 Task: Use Booming Reverse 02 Effect in this video Movie B.mp4
Action: Mouse moved to (308, 169)
Screenshot: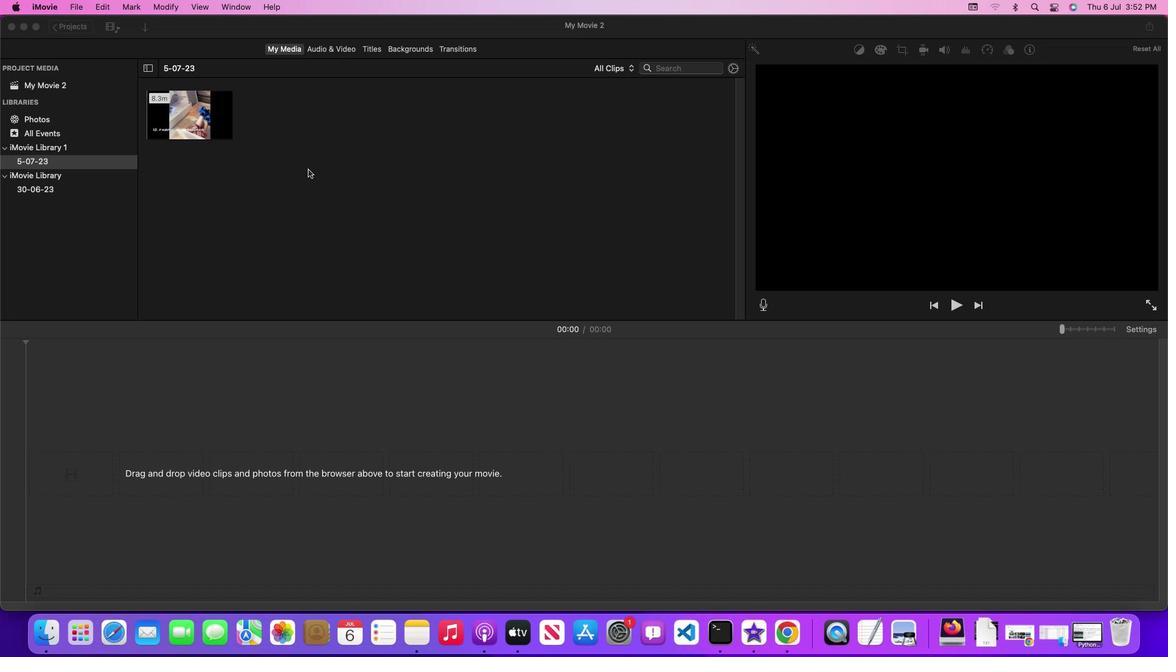 
Action: Mouse pressed left at (308, 169)
Screenshot: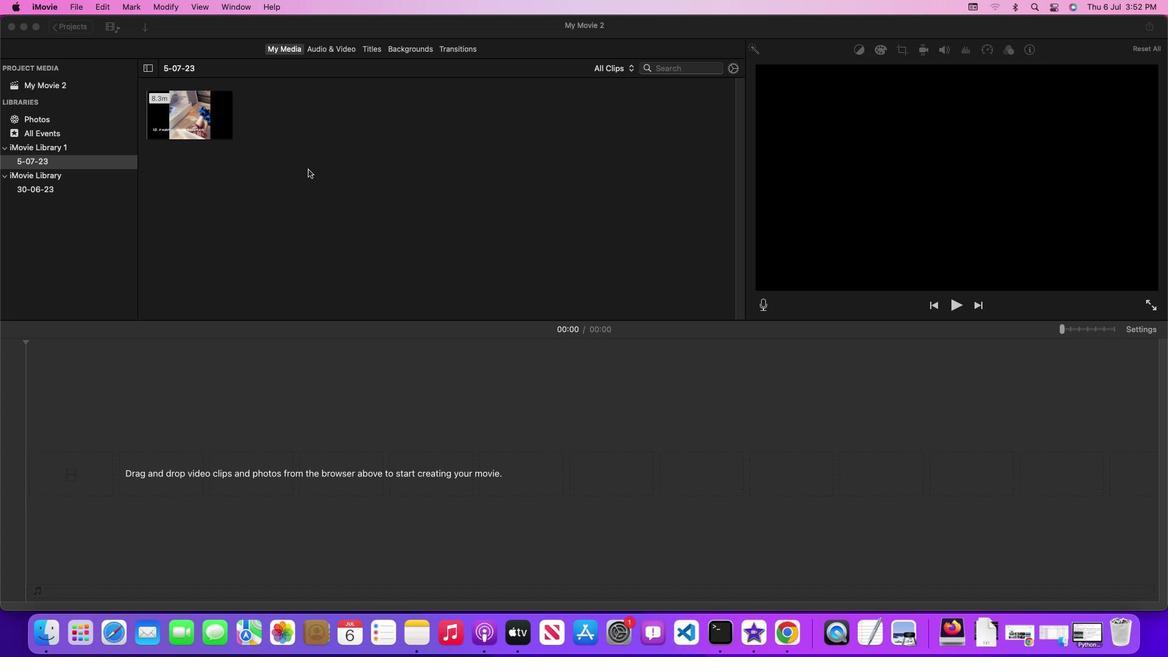 
Action: Mouse pressed left at (308, 169)
Screenshot: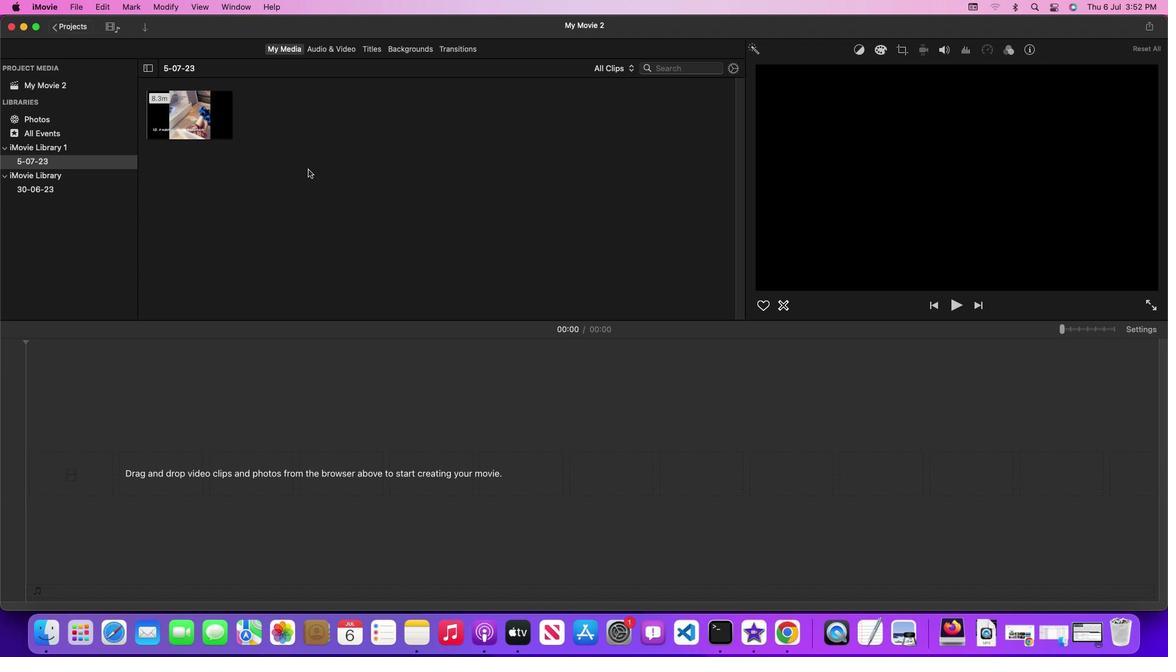 
Action: Mouse moved to (174, 122)
Screenshot: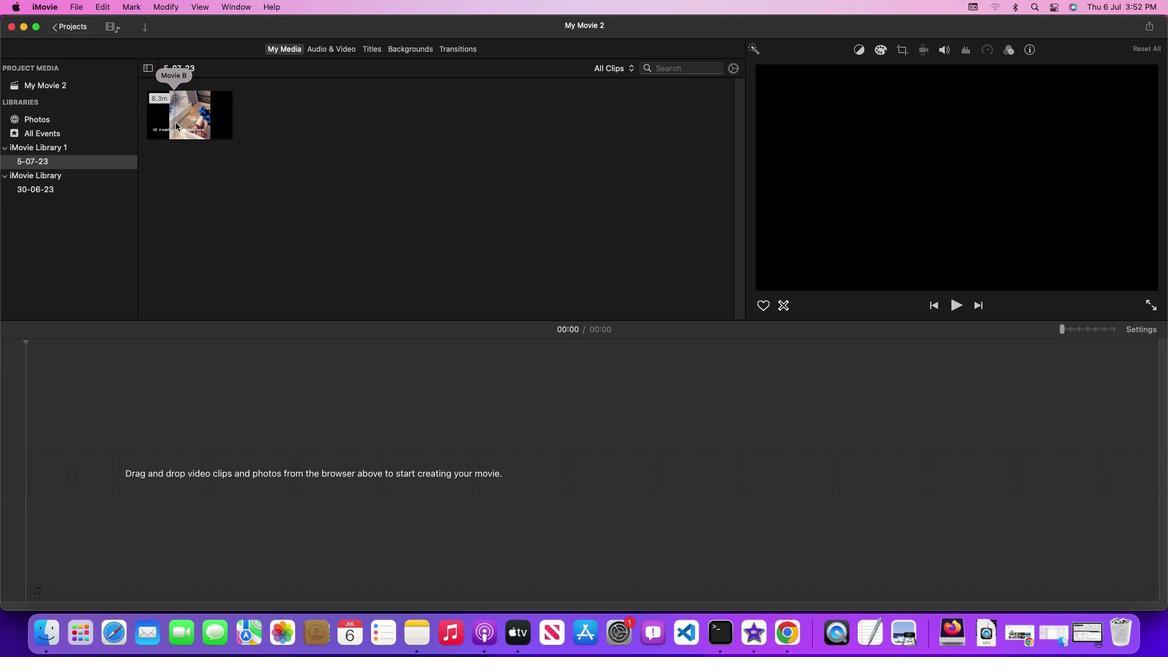 
Action: Mouse pressed left at (174, 122)
Screenshot: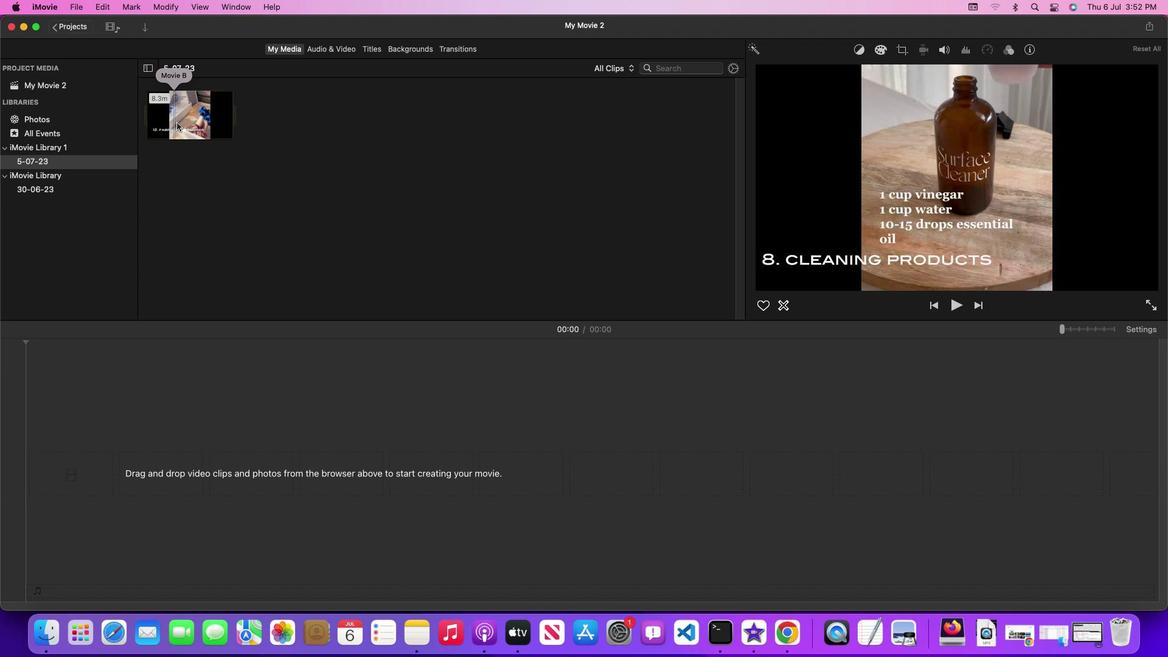 
Action: Mouse moved to (176, 122)
Screenshot: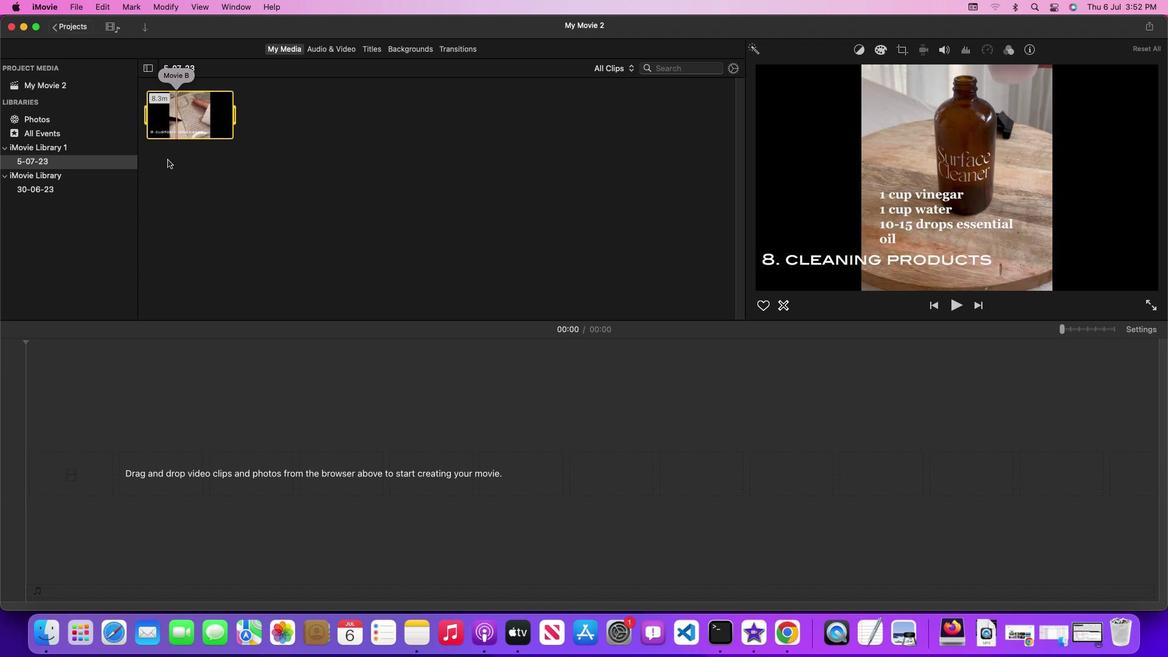 
Action: Mouse pressed left at (176, 122)
Screenshot: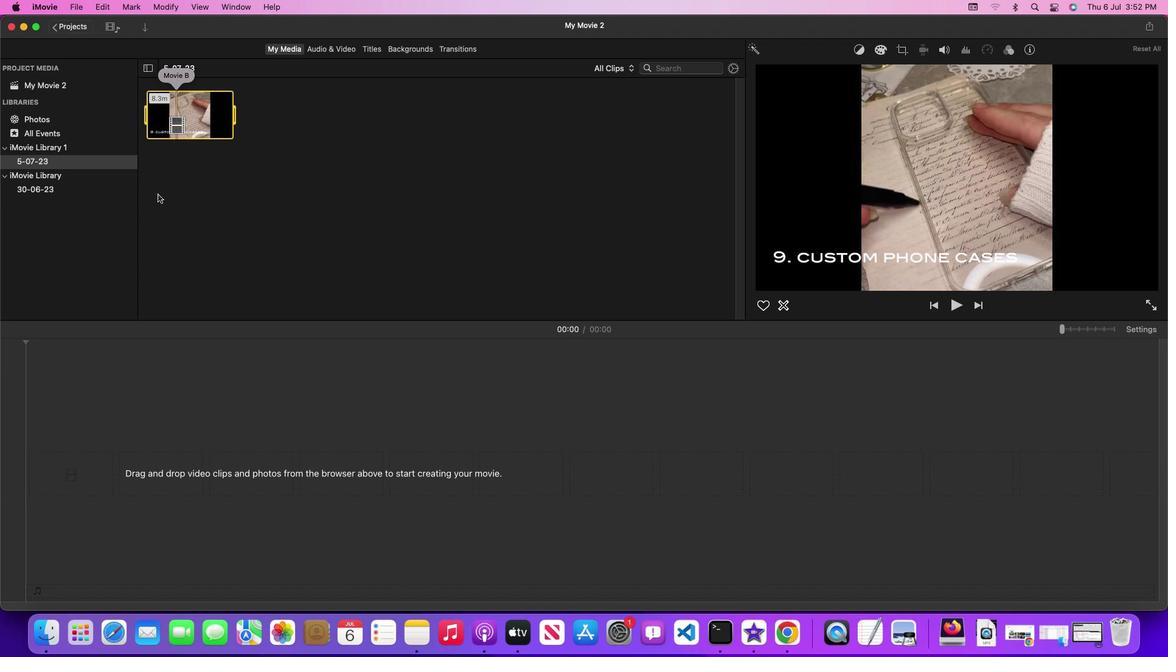 
Action: Mouse moved to (334, 48)
Screenshot: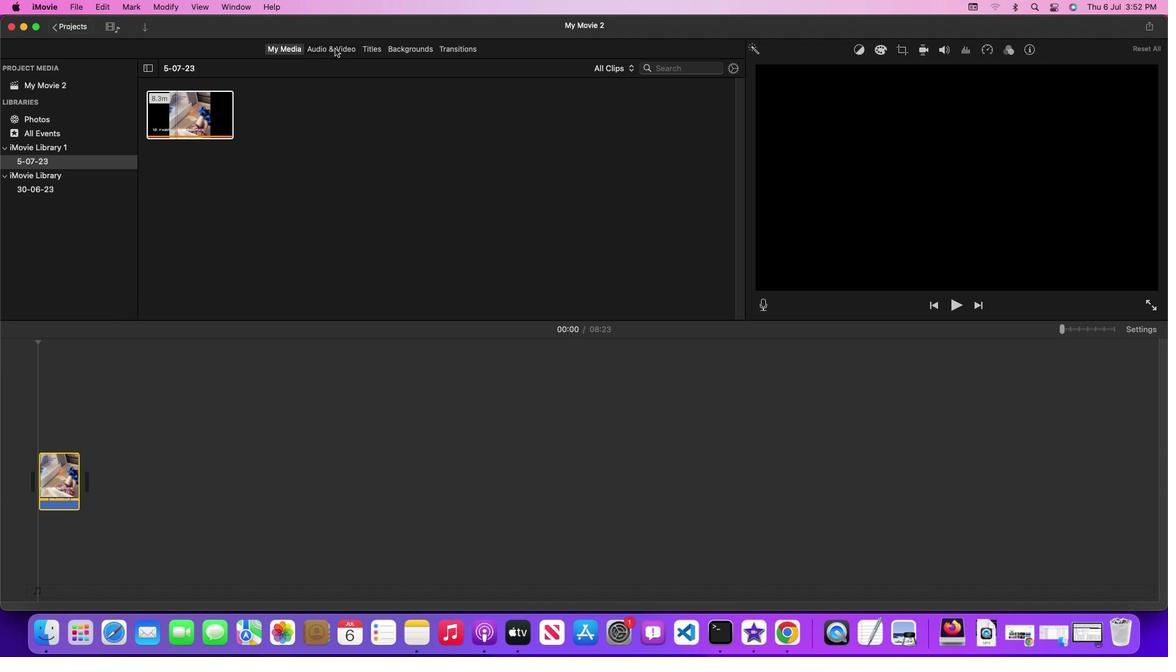 
Action: Mouse pressed left at (334, 48)
Screenshot: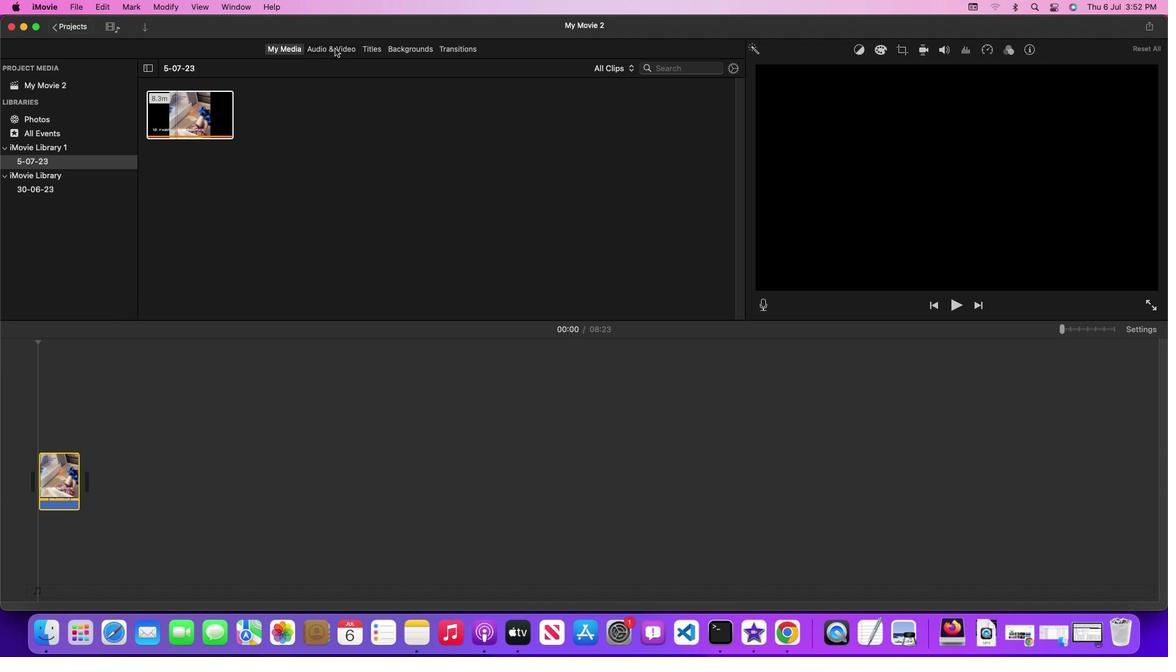 
Action: Mouse moved to (739, 161)
Screenshot: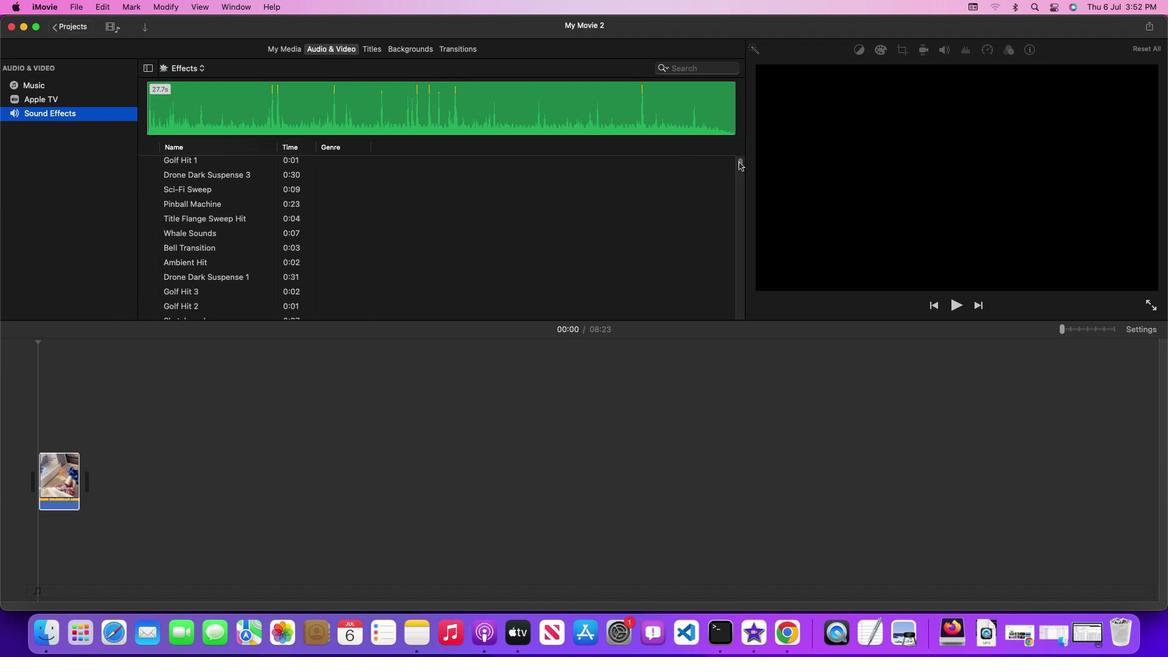 
Action: Mouse pressed left at (739, 161)
Screenshot: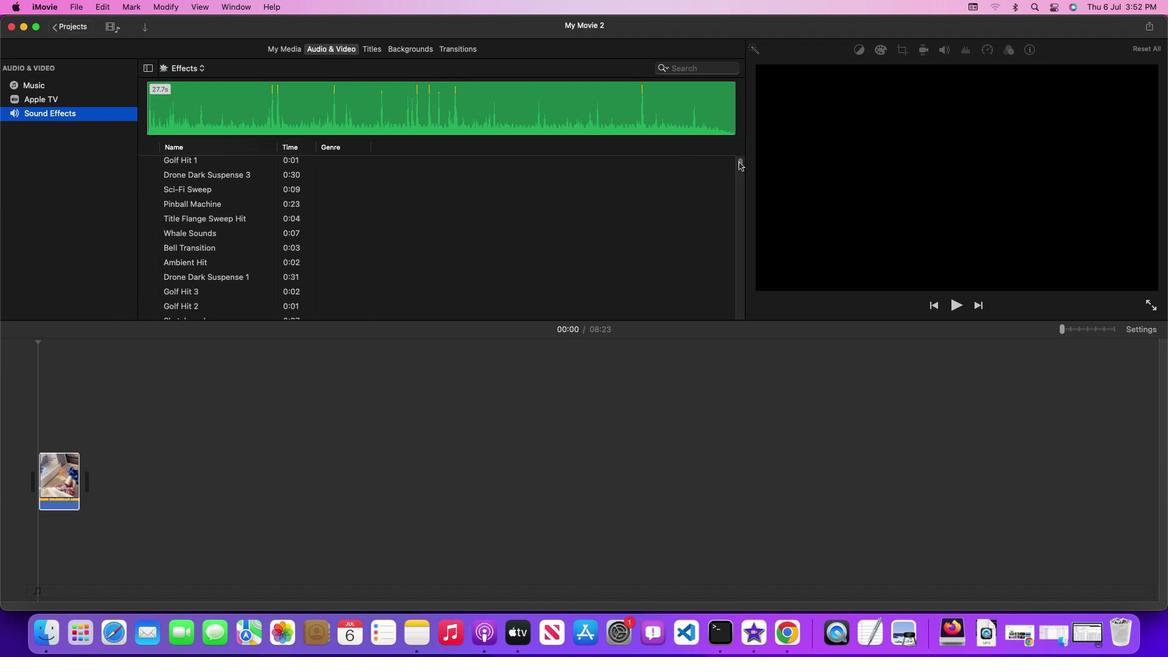 
Action: Mouse moved to (658, 273)
Screenshot: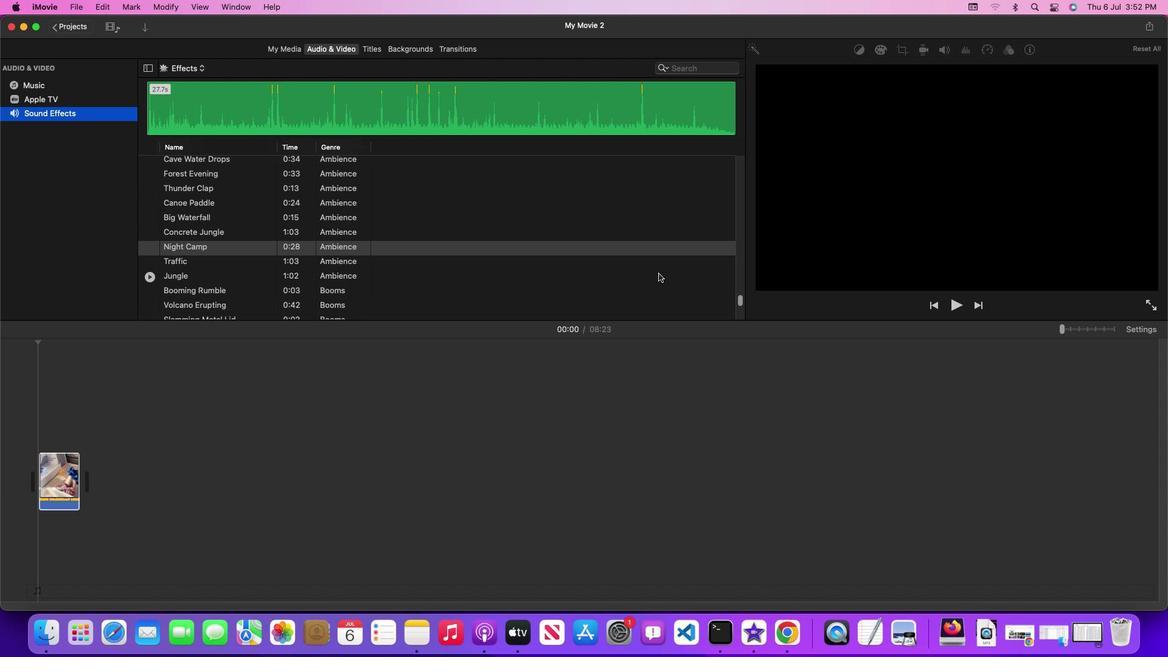
Action: Mouse scrolled (658, 273) with delta (0, 0)
Screenshot: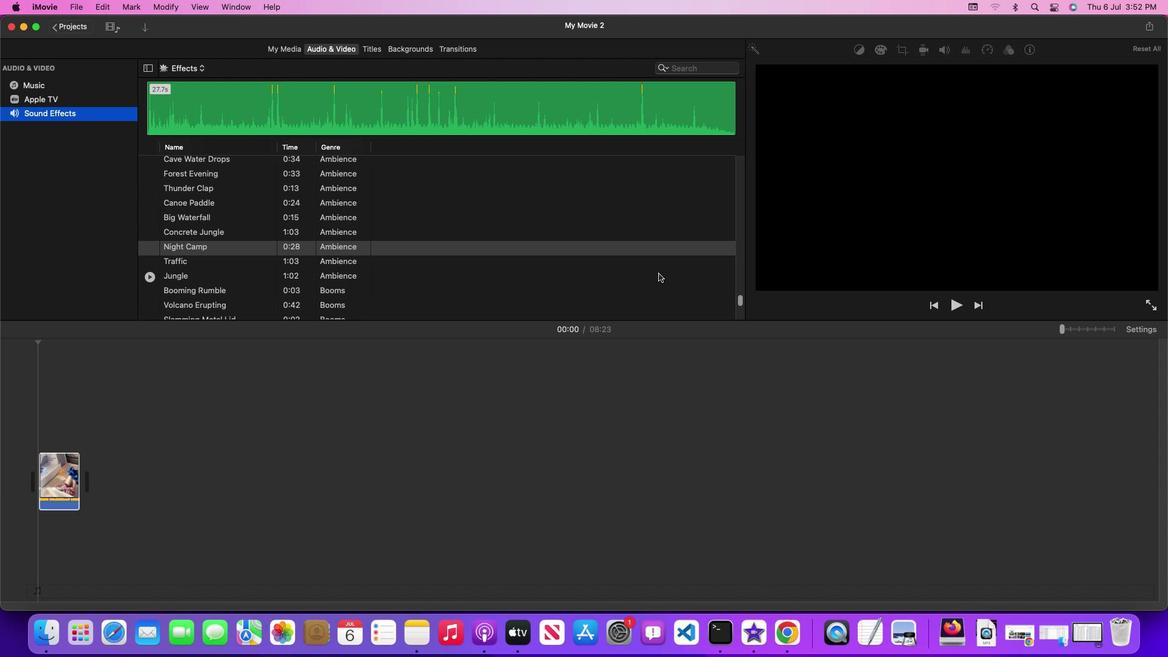 
Action: Mouse scrolled (658, 273) with delta (0, 0)
Screenshot: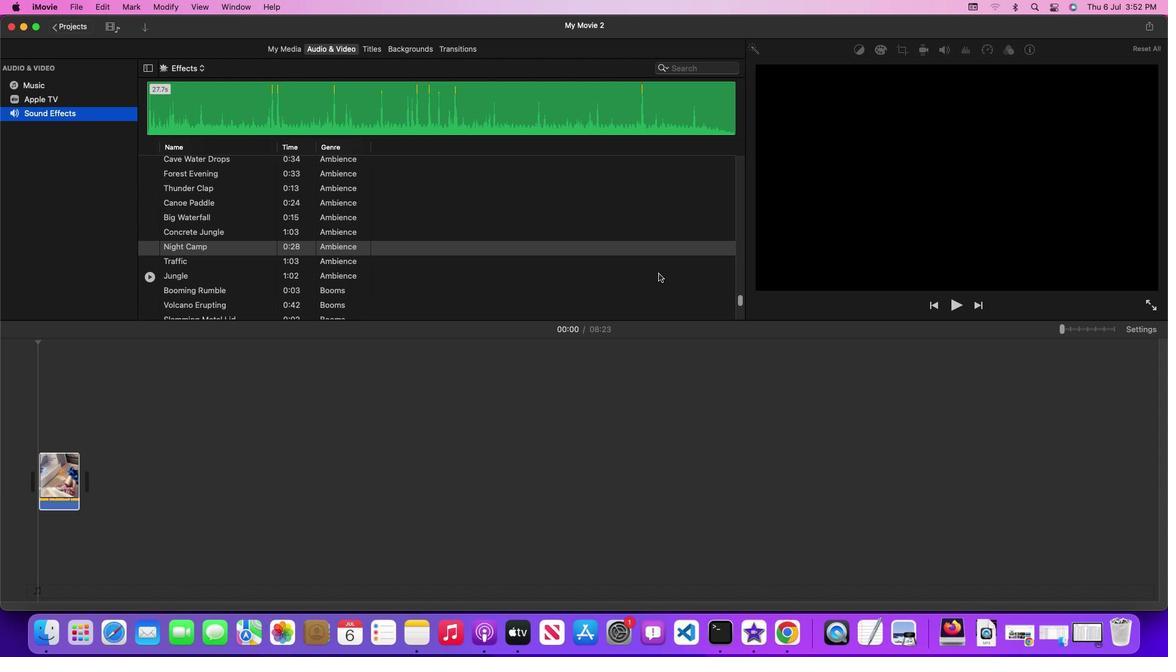
Action: Mouse scrolled (658, 273) with delta (0, 0)
Screenshot: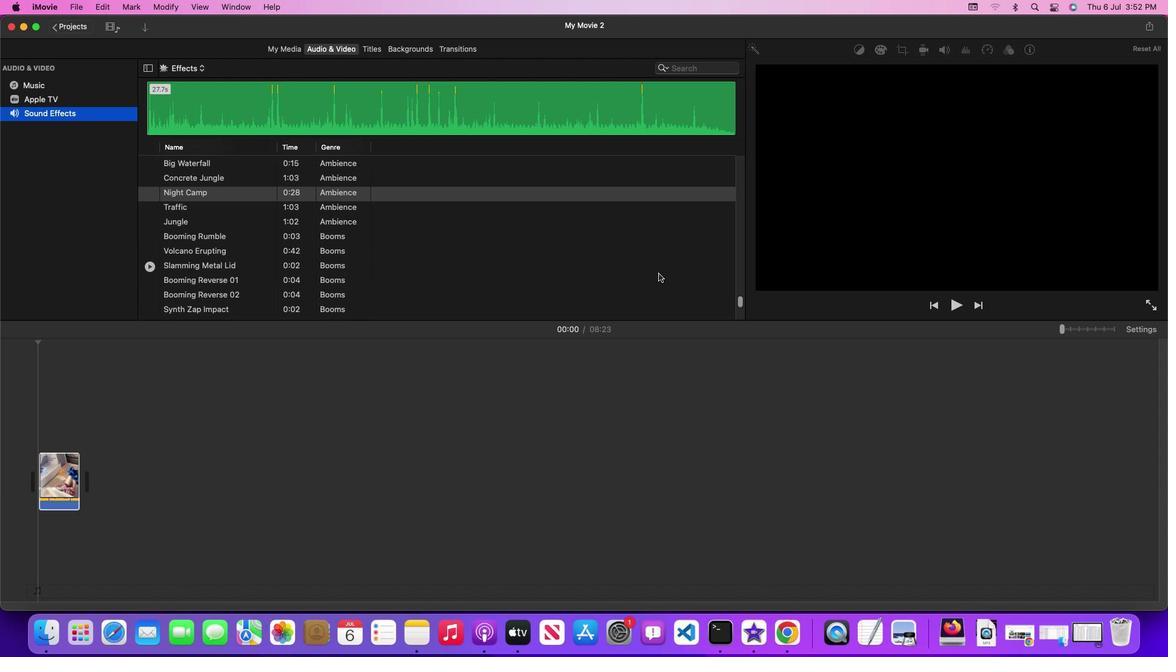 
Action: Mouse scrolled (658, 273) with delta (0, 0)
Screenshot: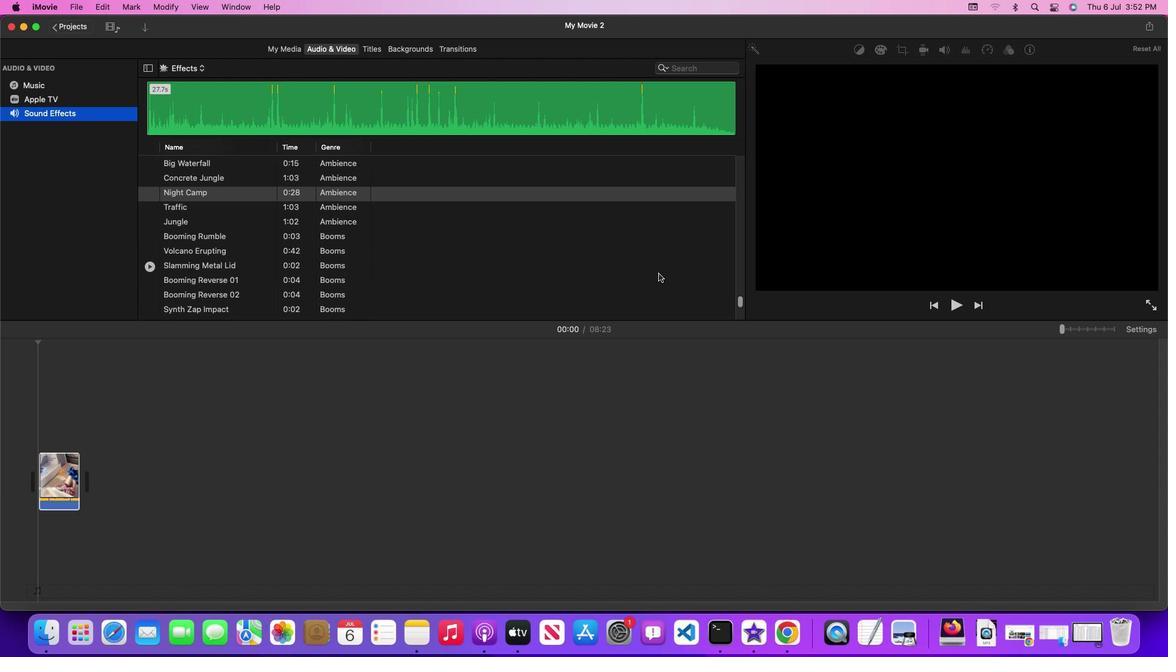 
Action: Mouse scrolled (658, 273) with delta (0, -1)
Screenshot: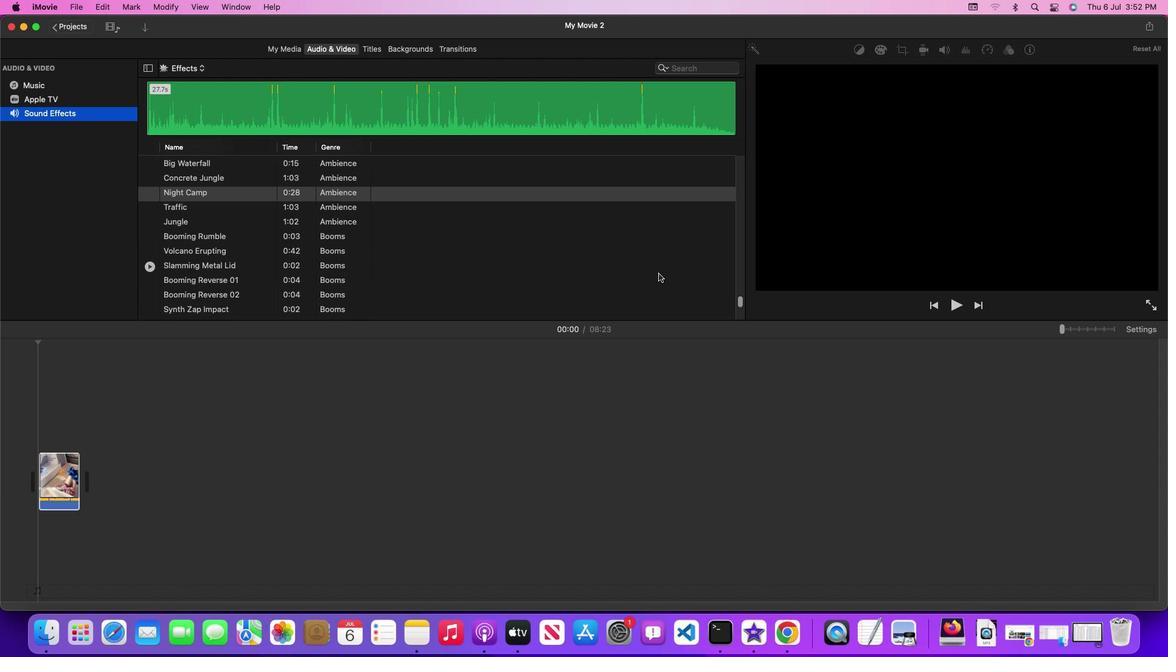 
Action: Mouse scrolled (658, 273) with delta (0, 0)
Screenshot: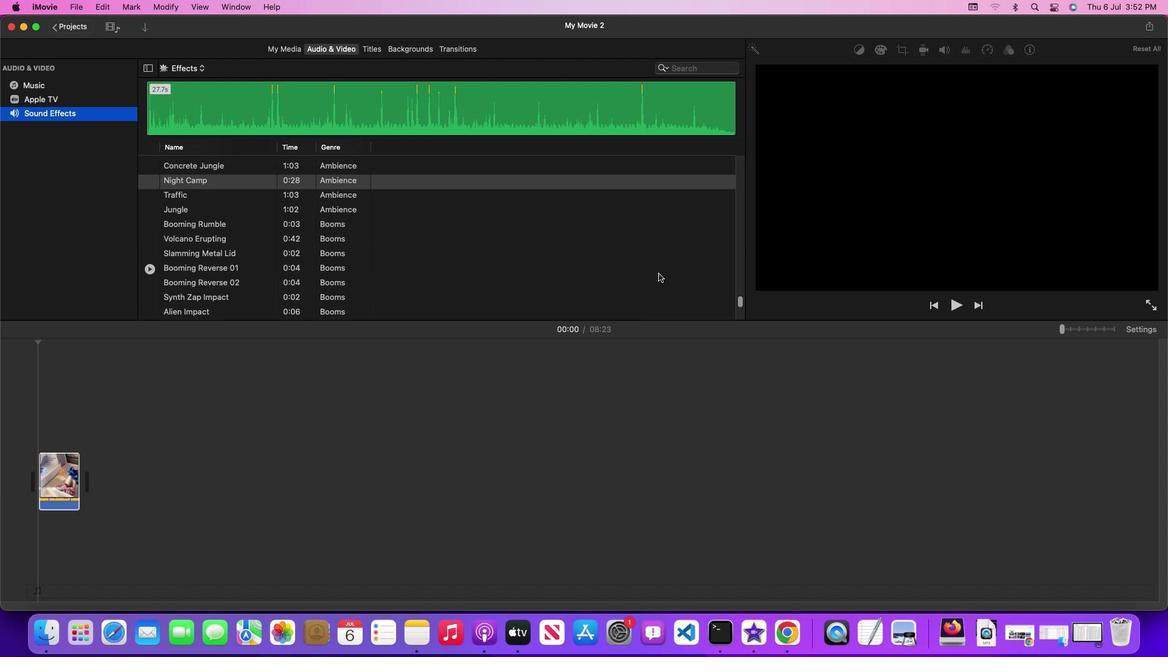
Action: Mouse scrolled (658, 273) with delta (0, 0)
Screenshot: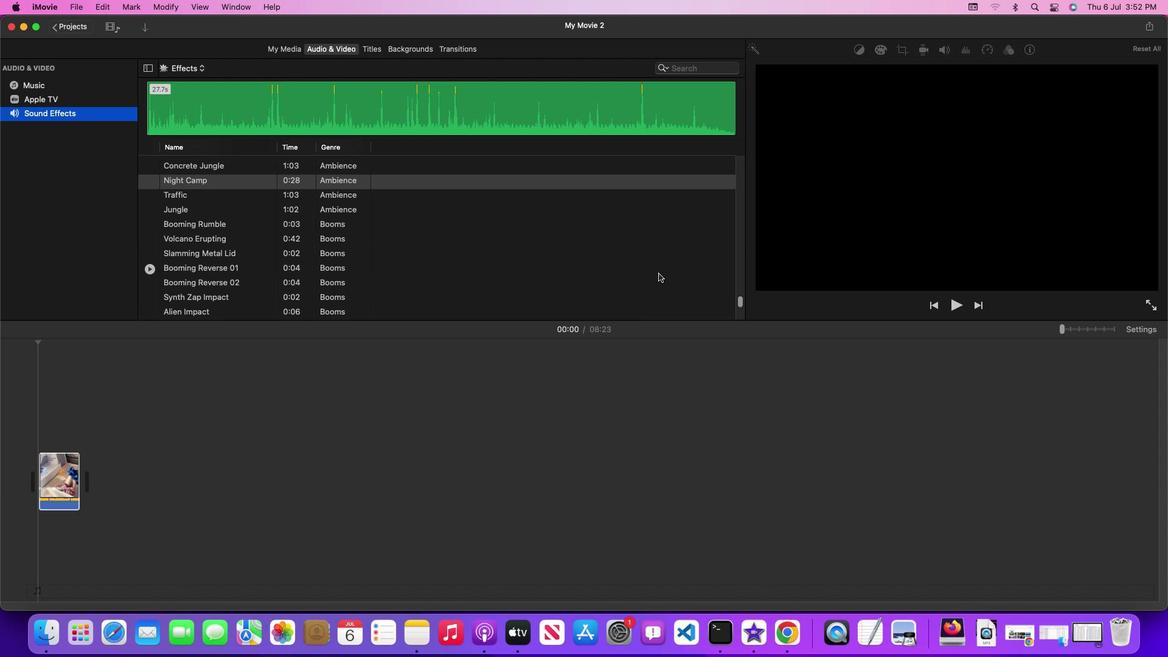 
Action: Mouse moved to (456, 284)
Screenshot: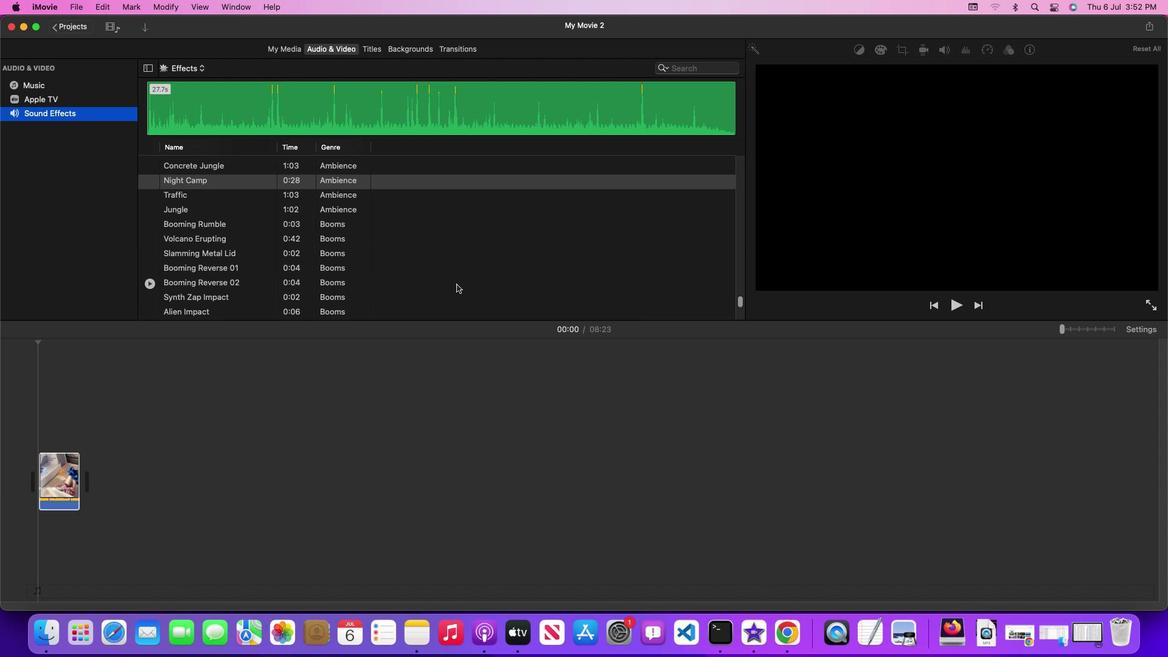 
Action: Mouse pressed left at (456, 284)
Screenshot: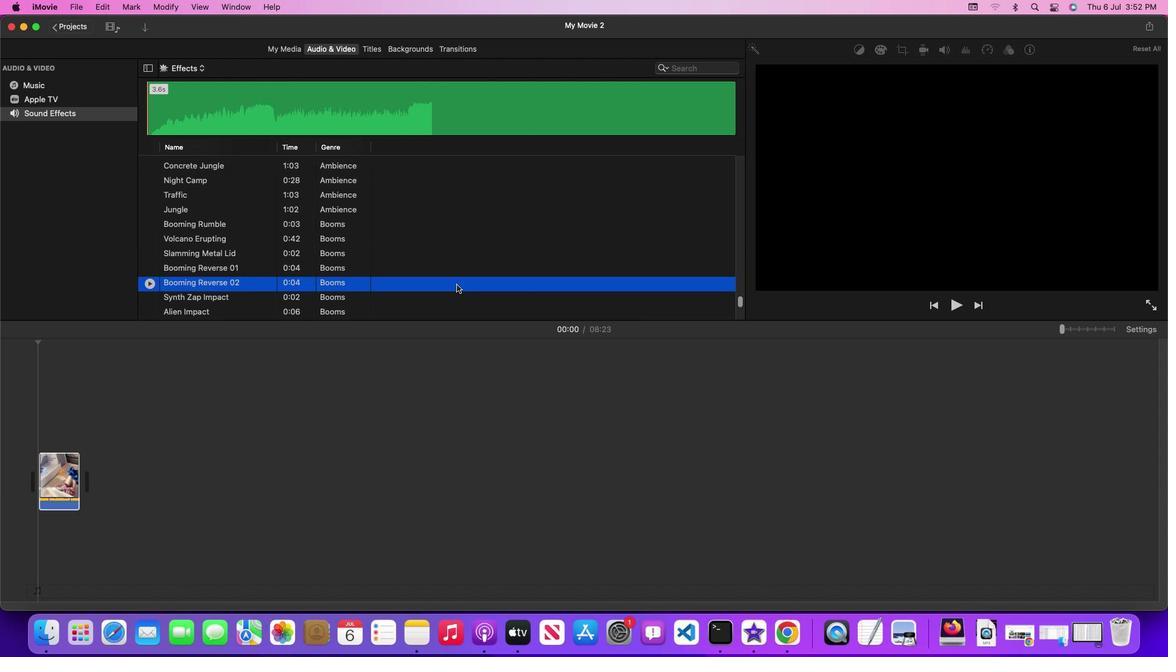 
Action: Mouse moved to (460, 284)
Screenshot: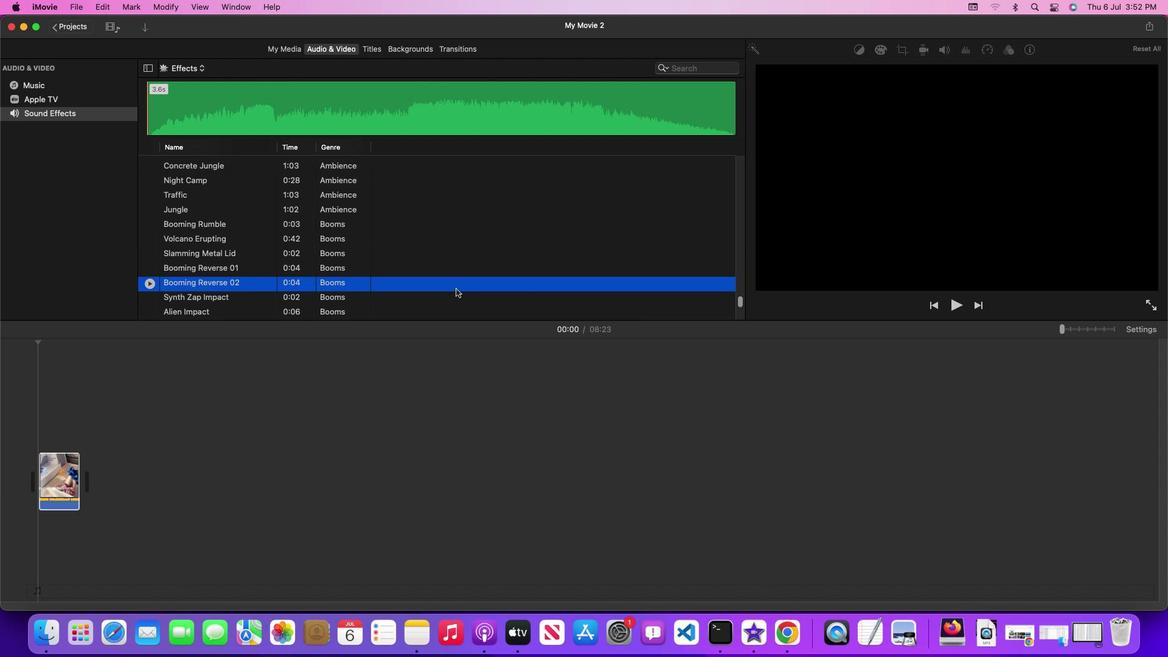 
Action: Mouse pressed left at (460, 284)
Screenshot: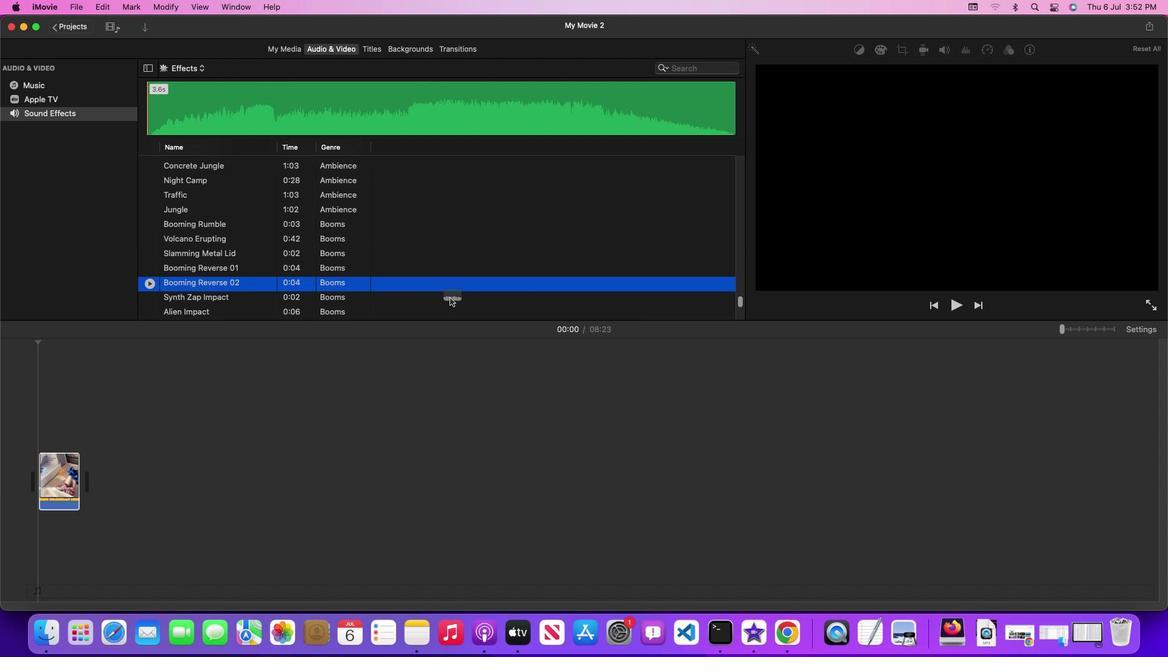 
Action: Mouse moved to (255, 371)
Screenshot: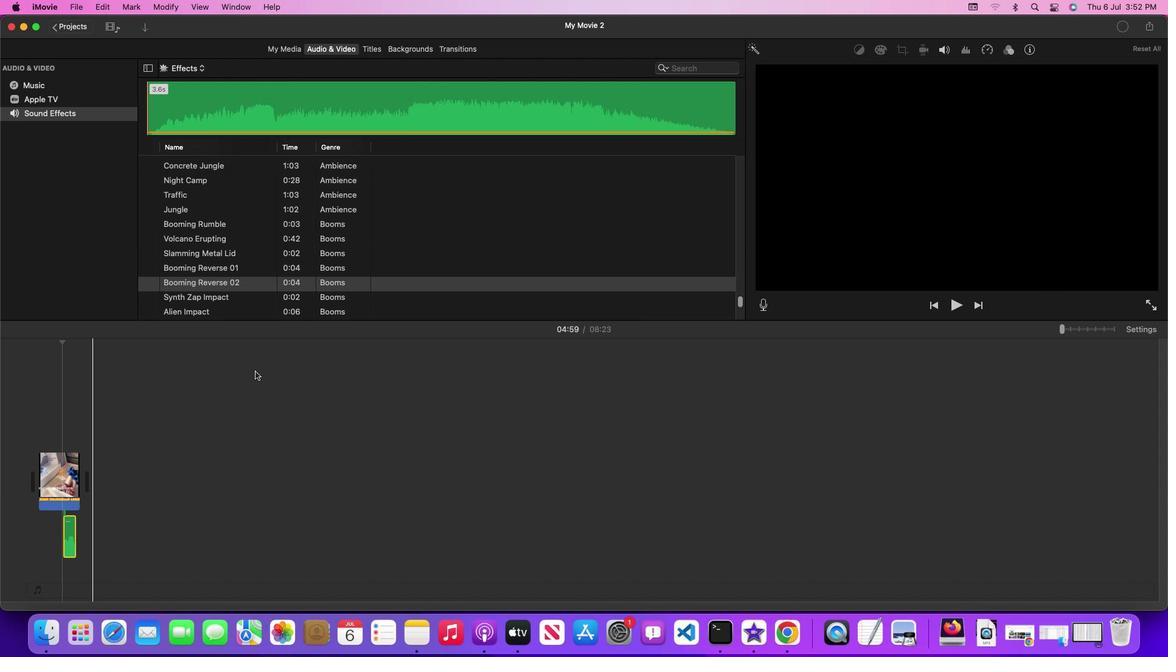 
